 Task: Set the tone-mapping algorithm for Open GL video output for Windows to "Hable (filmix mapping, recommended)".
Action: Mouse moved to (111, 18)
Screenshot: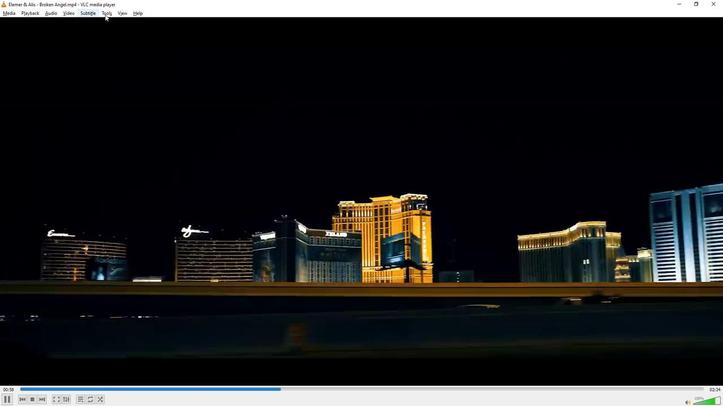 
Action: Mouse pressed left at (111, 18)
Screenshot: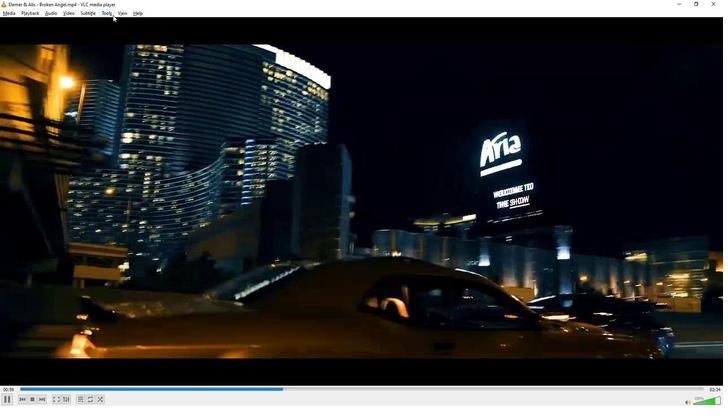 
Action: Mouse moved to (116, 101)
Screenshot: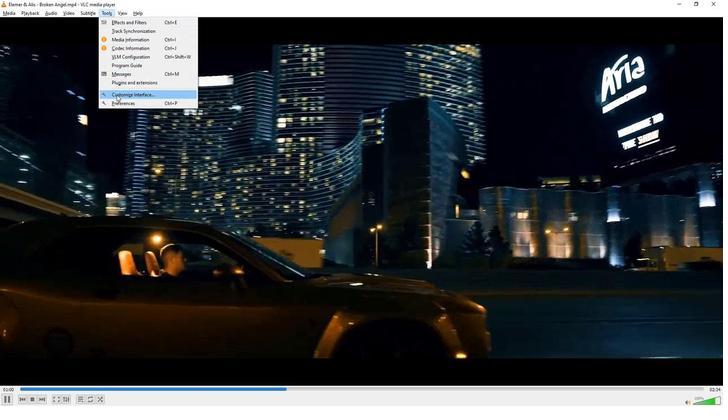 
Action: Mouse pressed left at (116, 101)
Screenshot: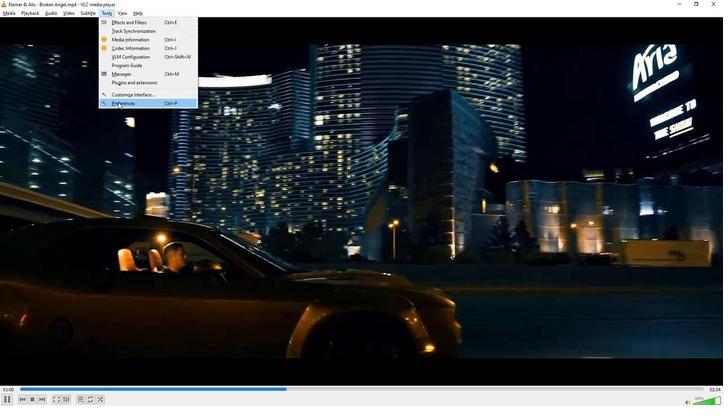 
Action: Mouse moved to (160, 311)
Screenshot: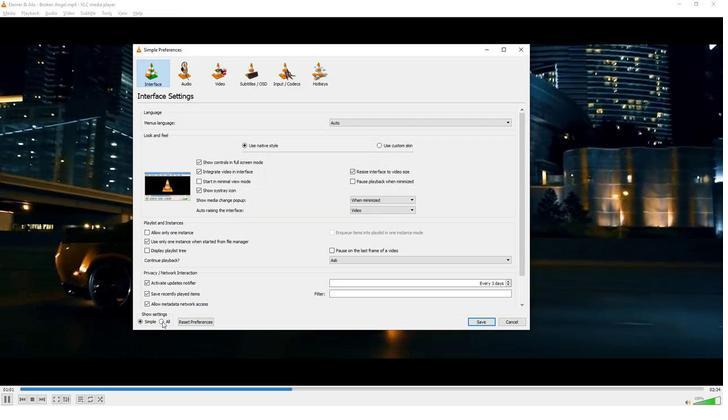 
Action: Mouse pressed left at (160, 311)
Screenshot: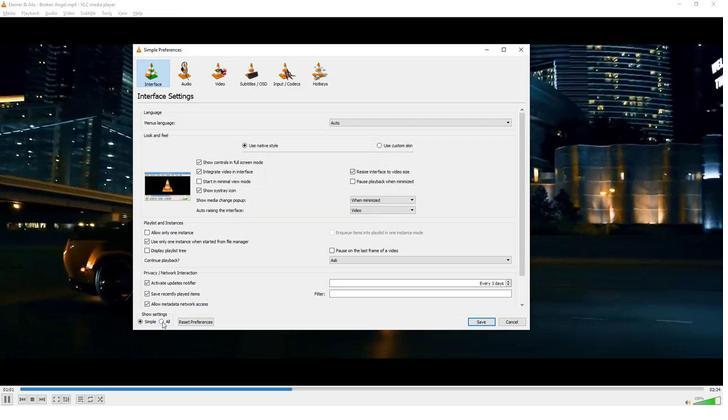 
Action: Mouse moved to (169, 233)
Screenshot: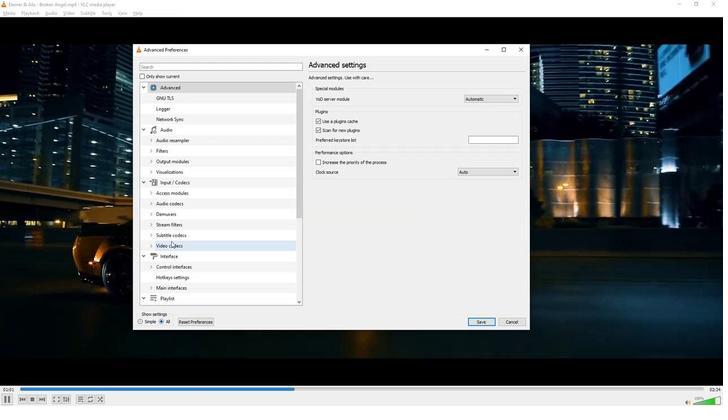 
Action: Mouse scrolled (169, 232) with delta (0, 0)
Screenshot: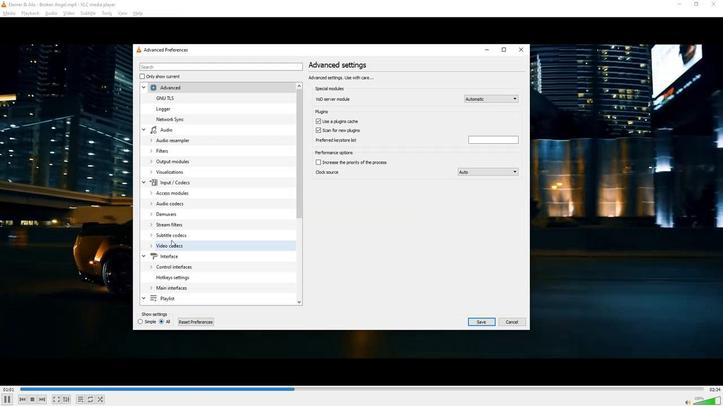 
Action: Mouse scrolled (169, 232) with delta (0, 0)
Screenshot: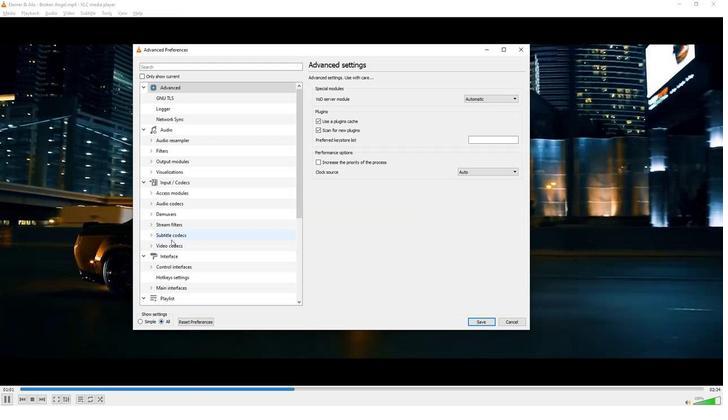 
Action: Mouse scrolled (169, 232) with delta (0, 0)
Screenshot: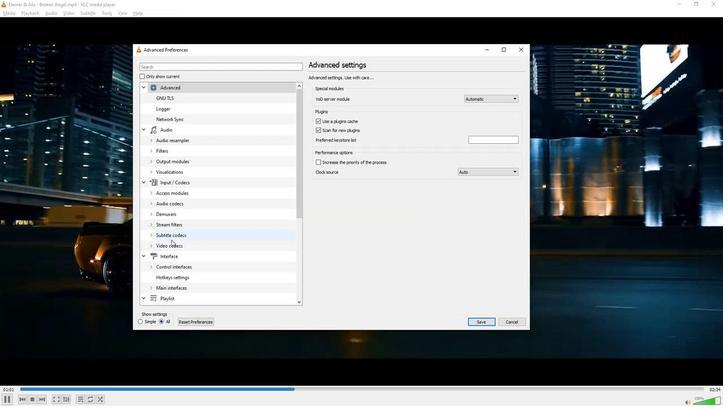 
Action: Mouse scrolled (169, 232) with delta (0, 0)
Screenshot: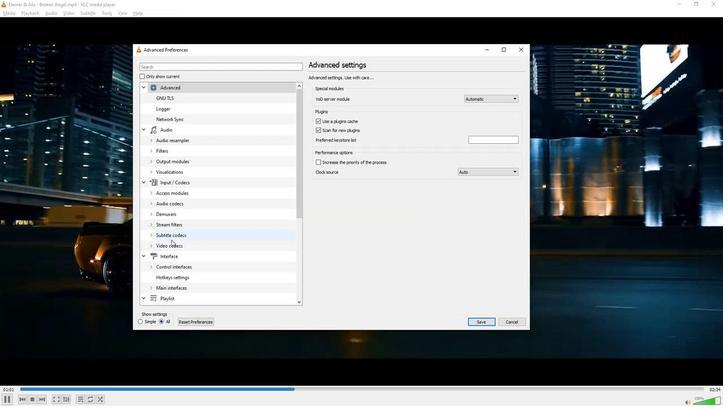 
Action: Mouse scrolled (169, 232) with delta (0, 0)
Screenshot: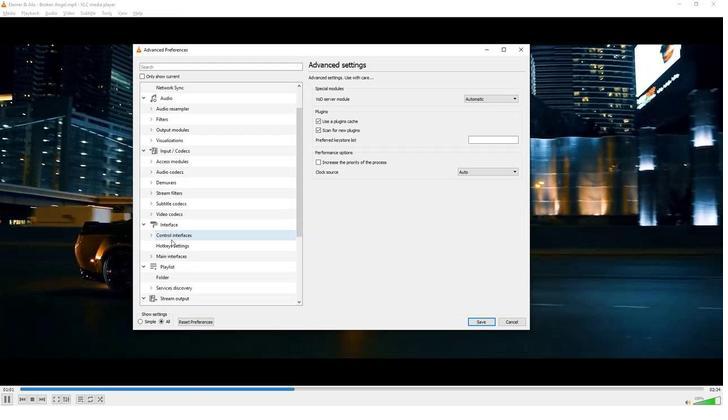 
Action: Mouse scrolled (169, 232) with delta (0, 0)
Screenshot: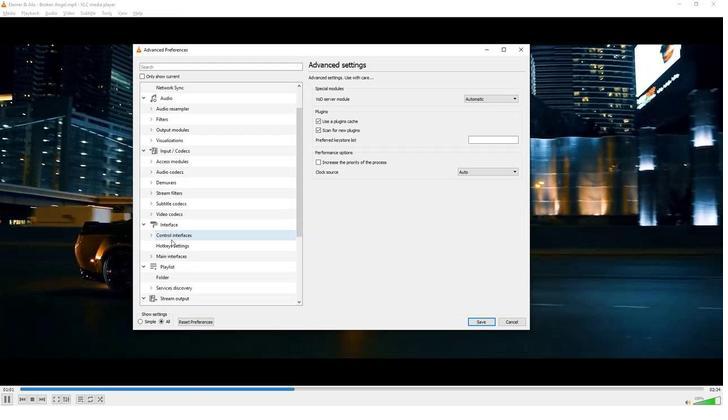 
Action: Mouse scrolled (169, 232) with delta (0, 0)
Screenshot: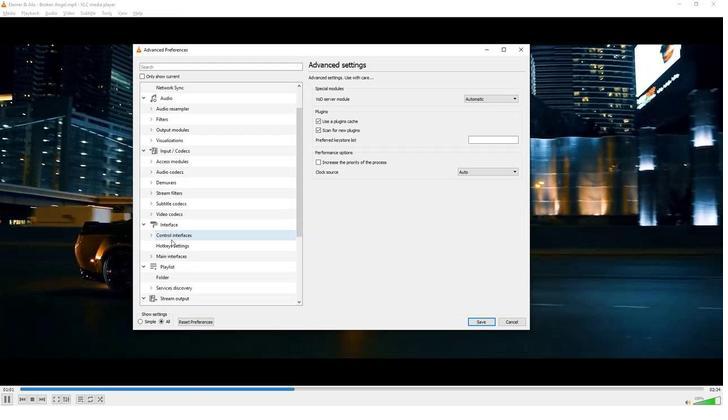 
Action: Mouse moved to (149, 270)
Screenshot: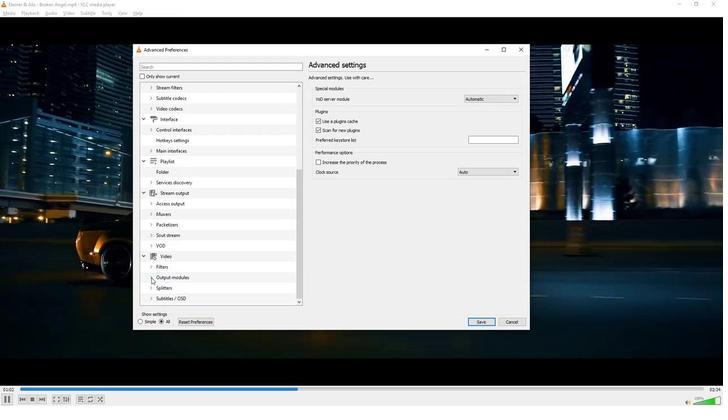 
Action: Mouse pressed left at (149, 270)
Screenshot: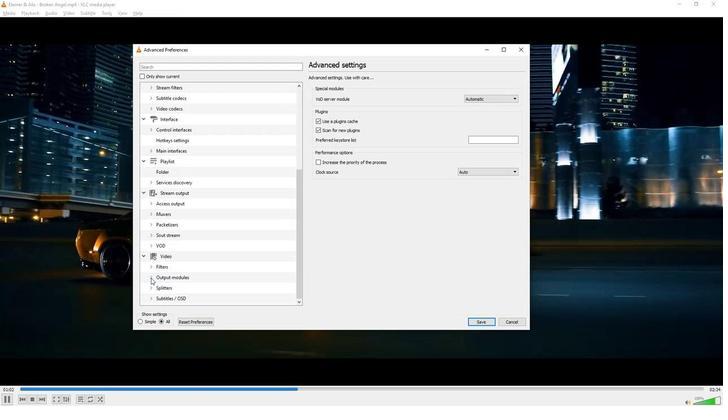 
Action: Mouse moved to (164, 246)
Screenshot: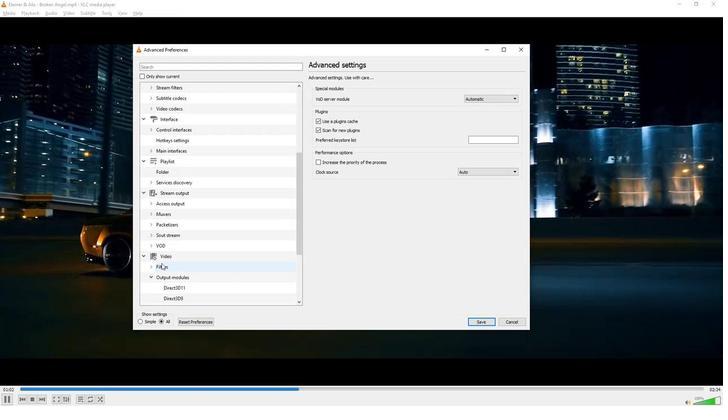 
Action: Mouse scrolled (164, 246) with delta (0, 0)
Screenshot: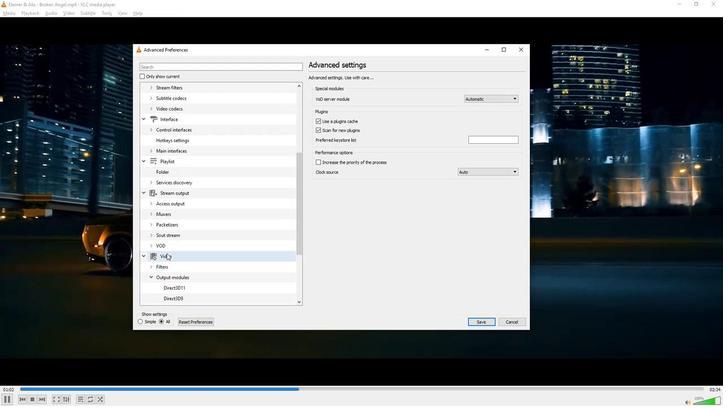 
Action: Mouse scrolled (164, 246) with delta (0, 0)
Screenshot: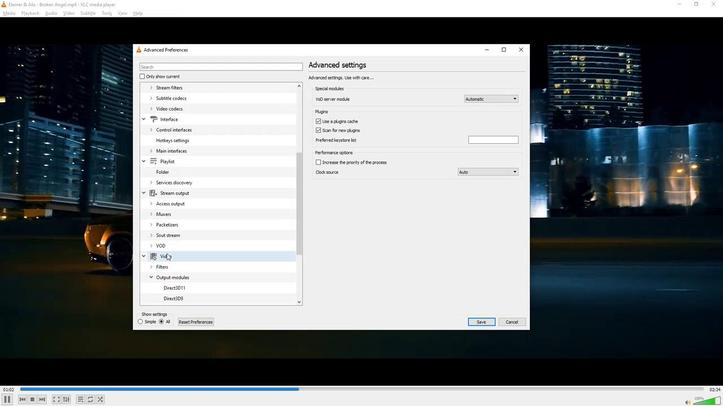 
Action: Mouse scrolled (164, 246) with delta (0, 0)
Screenshot: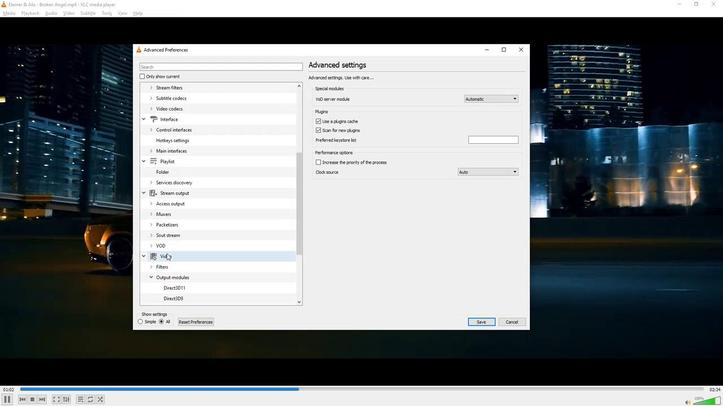 
Action: Mouse scrolled (164, 246) with delta (0, 0)
Screenshot: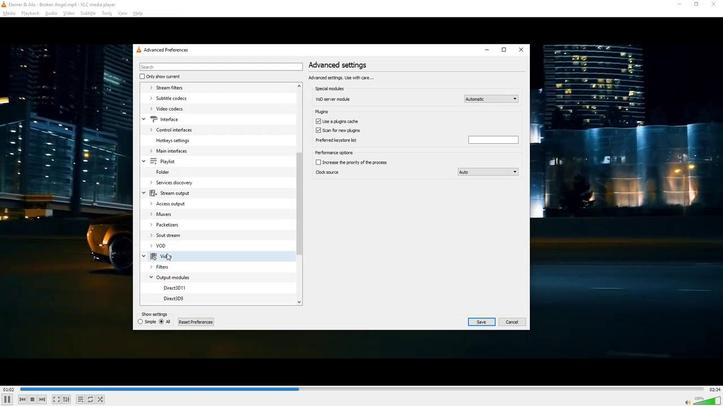 
Action: Mouse scrolled (164, 246) with delta (0, 0)
Screenshot: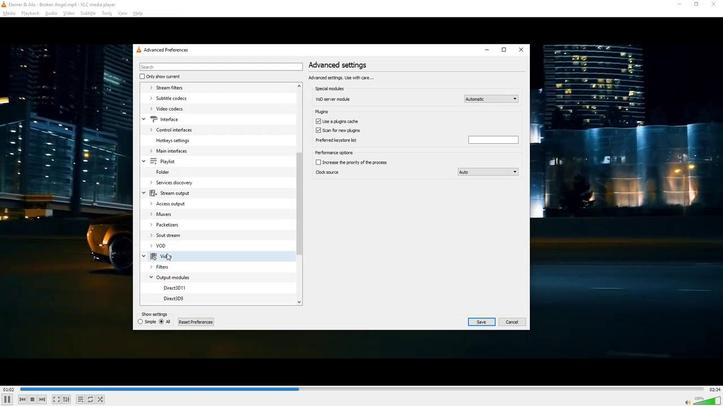 
Action: Mouse scrolled (164, 246) with delta (0, 0)
Screenshot: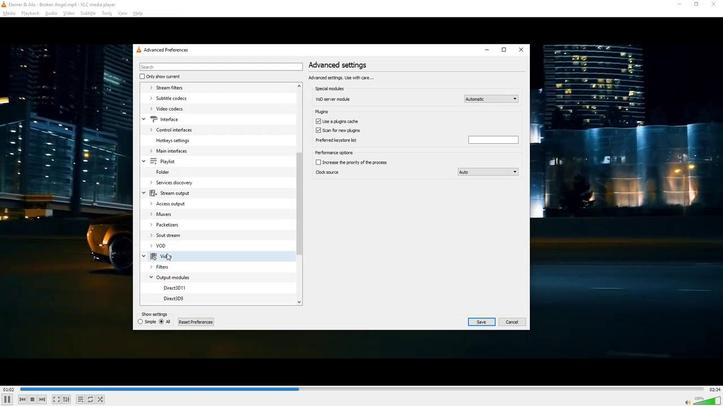 
Action: Mouse scrolled (164, 246) with delta (0, 0)
Screenshot: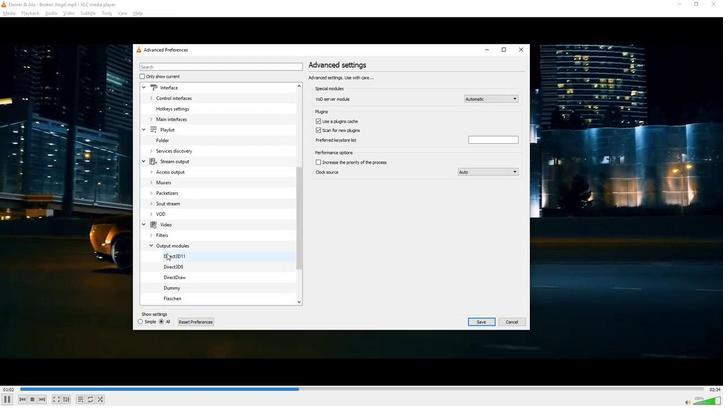 
Action: Mouse scrolled (164, 246) with delta (0, 0)
Screenshot: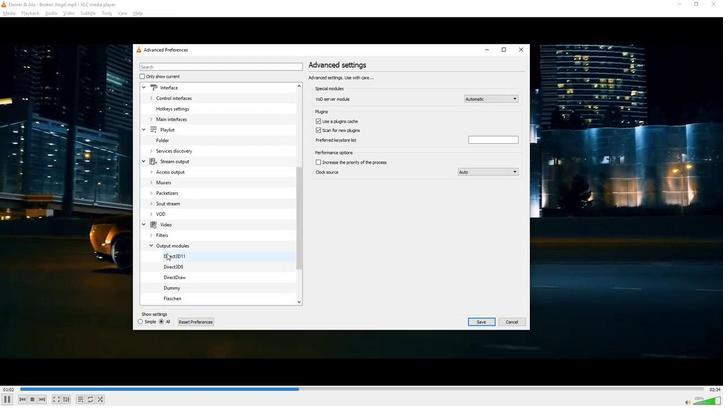 
Action: Mouse moved to (164, 246)
Screenshot: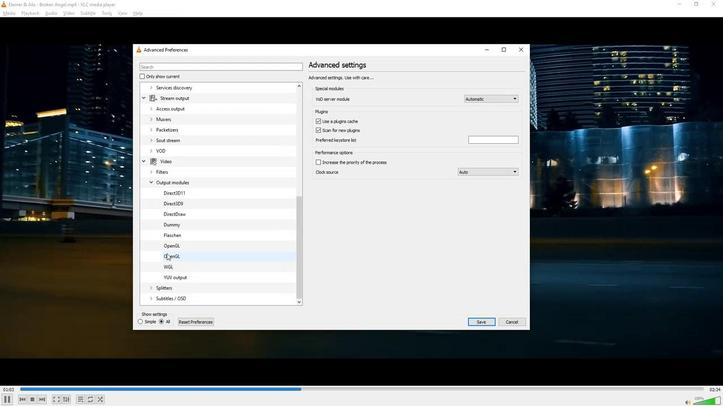 
Action: Mouse pressed left at (164, 246)
Screenshot: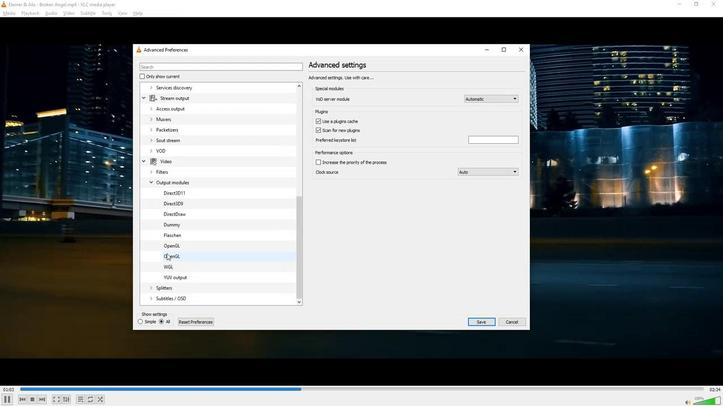 
Action: Mouse moved to (463, 147)
Screenshot: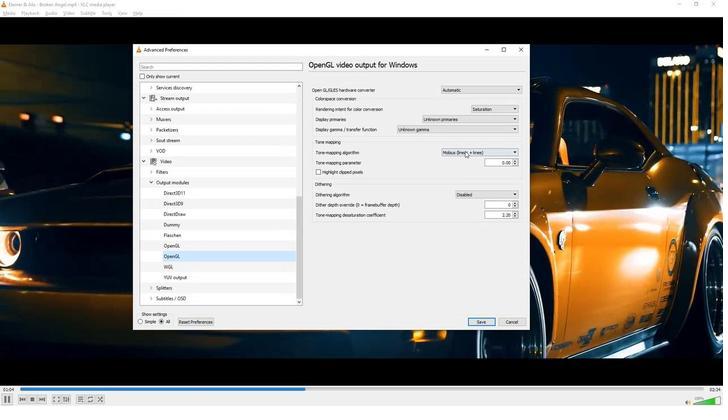 
Action: Mouse pressed left at (463, 147)
Screenshot: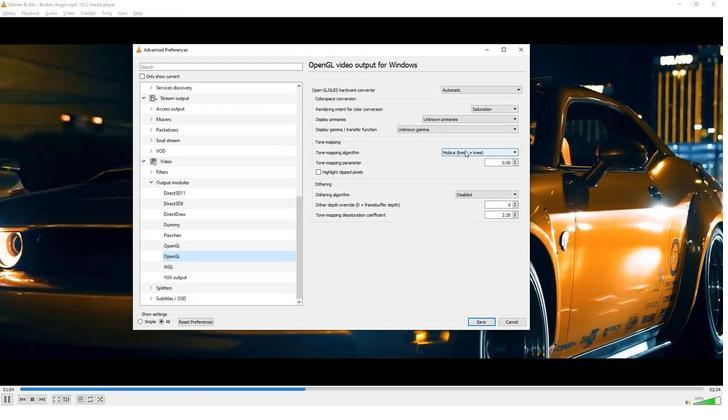 
Action: Mouse moved to (458, 154)
Screenshot: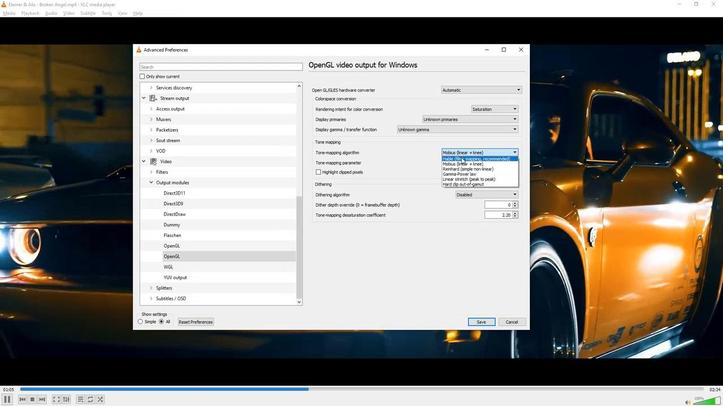 
Action: Mouse pressed left at (458, 154)
Screenshot: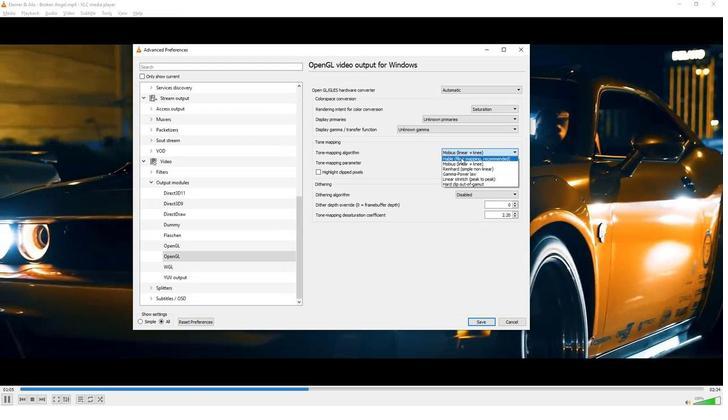 
Action: Mouse moved to (411, 240)
Screenshot: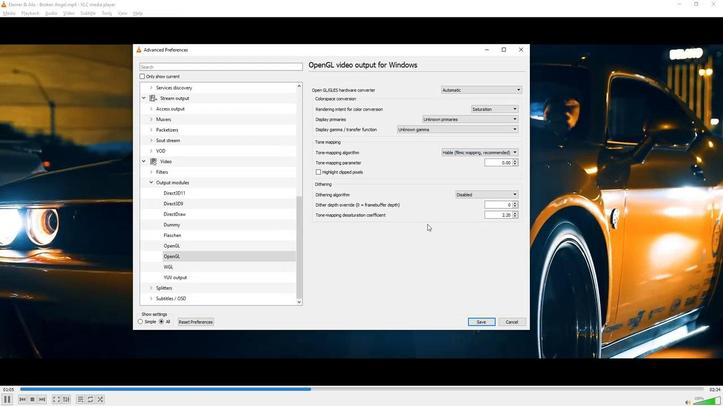 
